 Task: Create in the project BeaconWorks in Backlog an issue 'Develop a new feature to allow for dynamic form creation and customization', assign it to team member softage.4@softage.net and change the status to IN PROGRESS. Create in the project BeaconWorks in Backlog an issue 'Improve the accuracy of search results by implementing machine learning algorithms', assign it to team member softage.1@softage.net and change the status to IN PROGRESS
Action: Mouse moved to (181, 49)
Screenshot: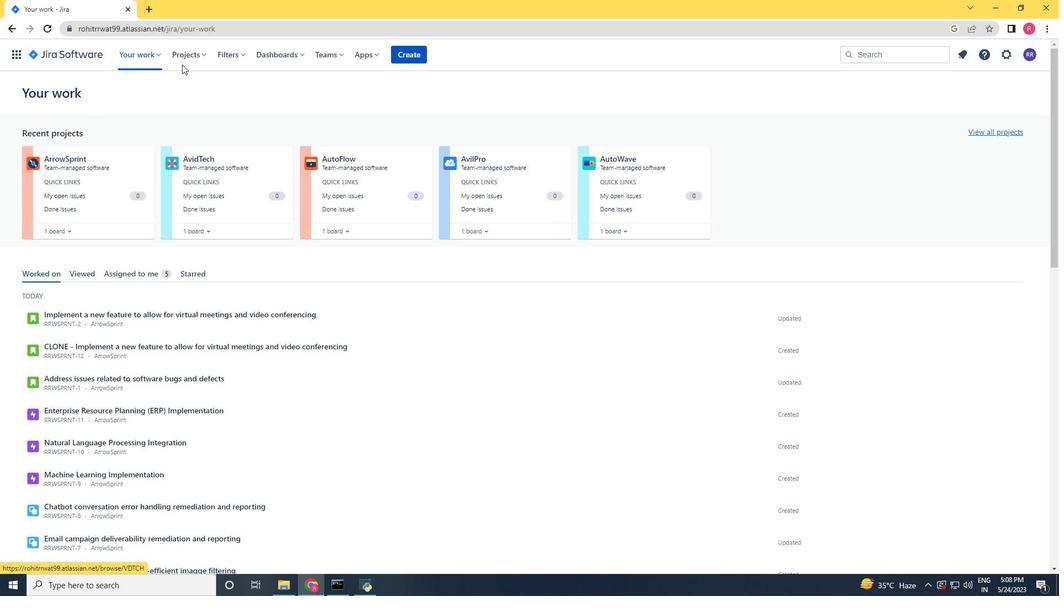 
Action: Mouse pressed left at (181, 49)
Screenshot: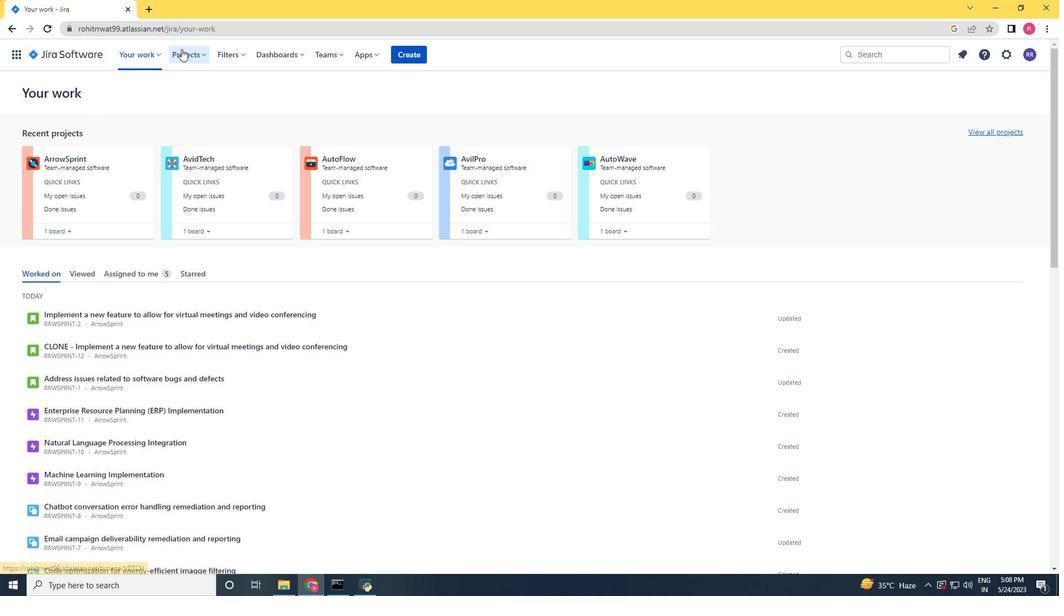 
Action: Mouse moved to (217, 103)
Screenshot: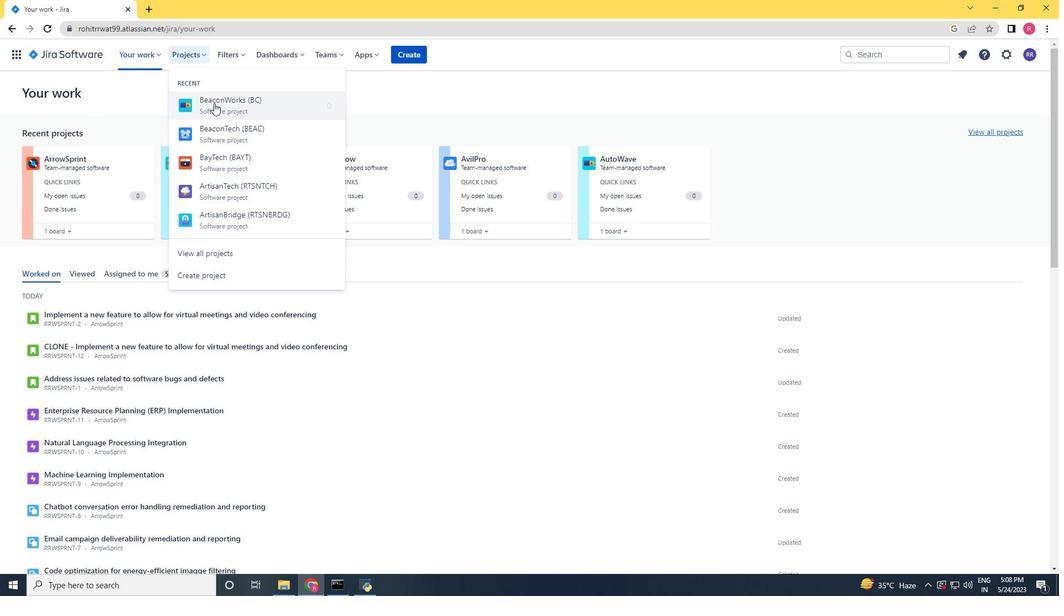 
Action: Mouse pressed left at (217, 103)
Screenshot: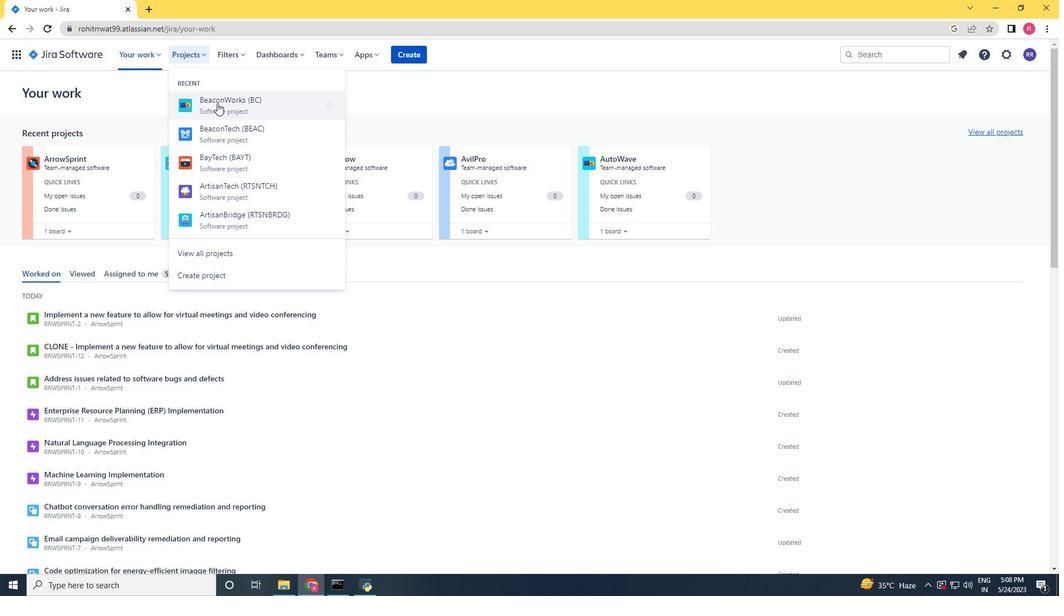 
Action: Mouse moved to (62, 166)
Screenshot: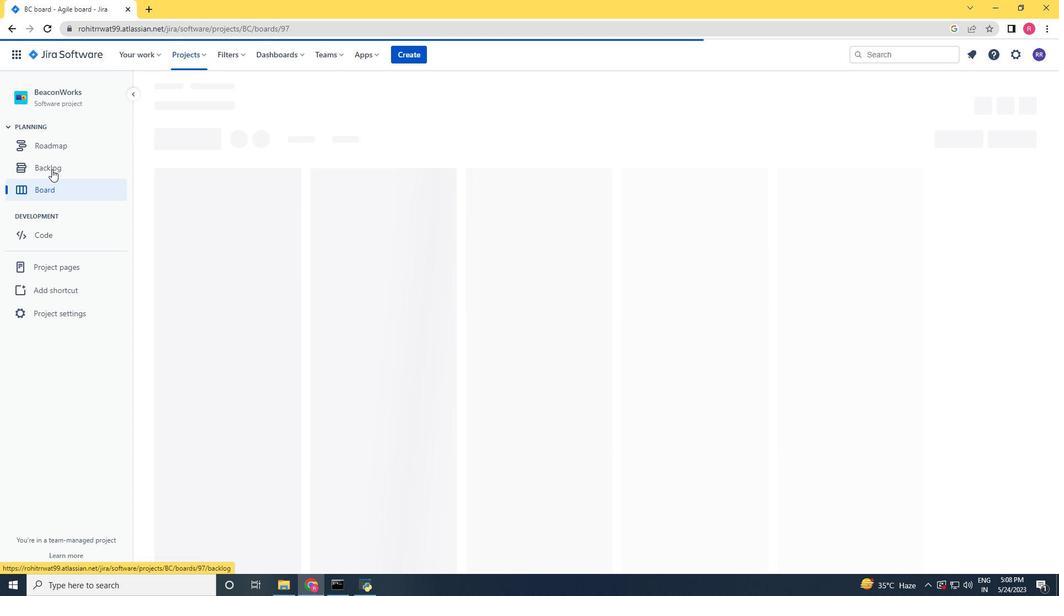 
Action: Mouse pressed left at (62, 166)
Screenshot: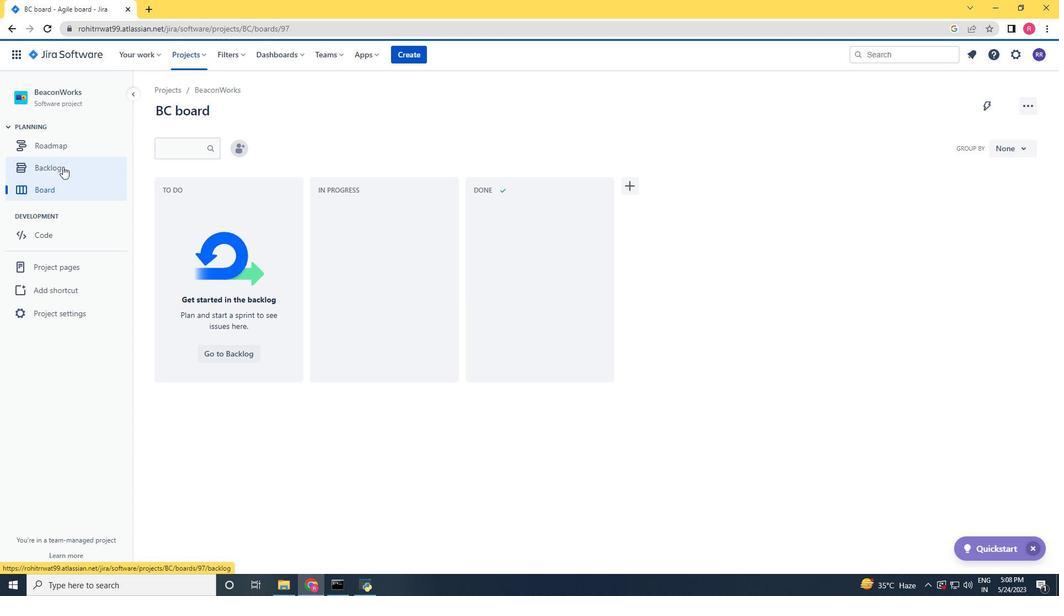 
Action: Mouse moved to (277, 399)
Screenshot: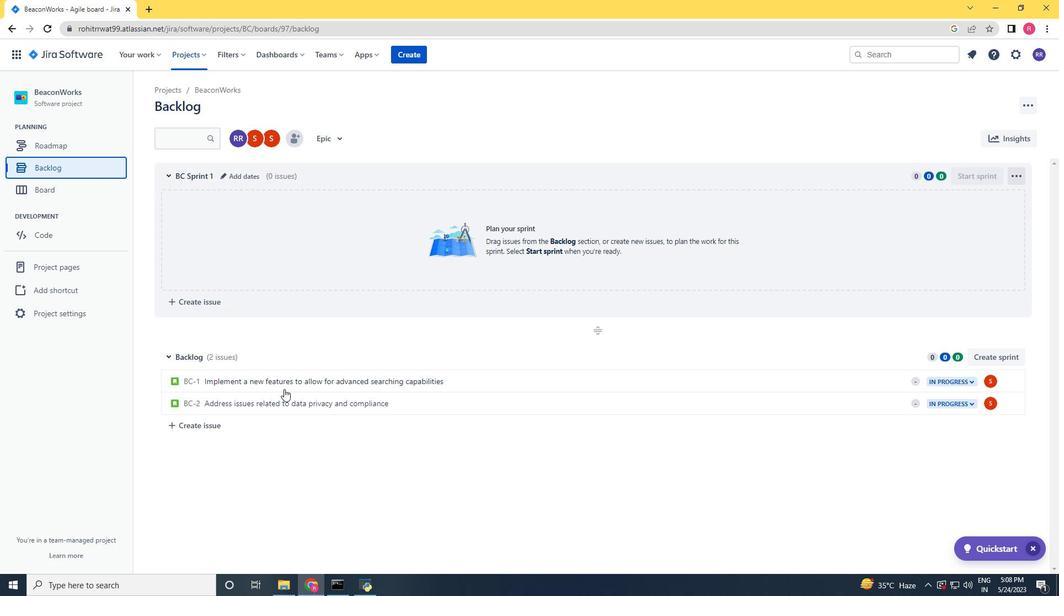 
Action: Mouse scrolled (277, 399) with delta (0, 0)
Screenshot: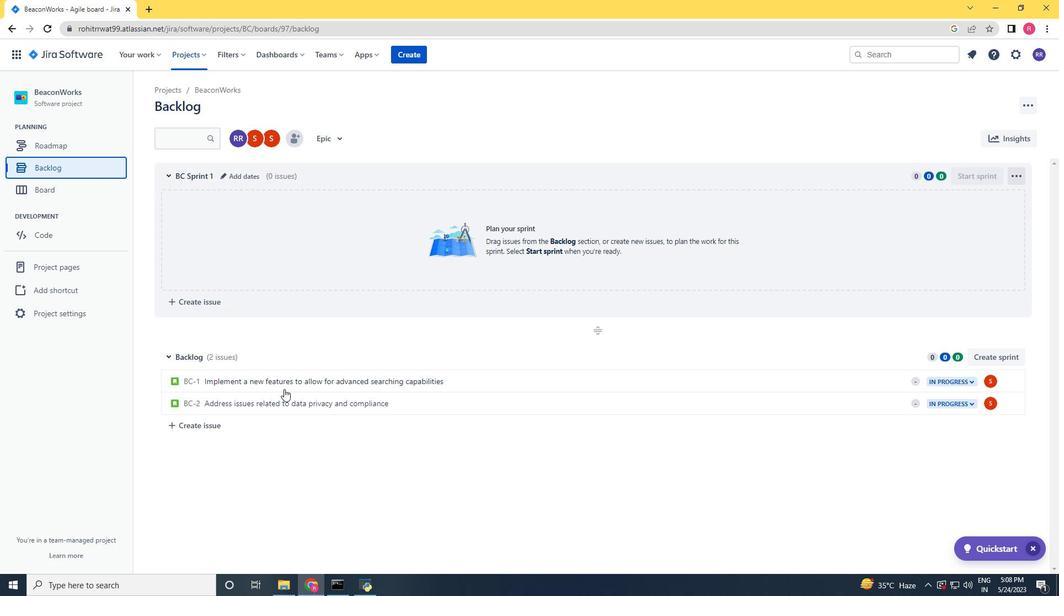 
Action: Mouse moved to (215, 429)
Screenshot: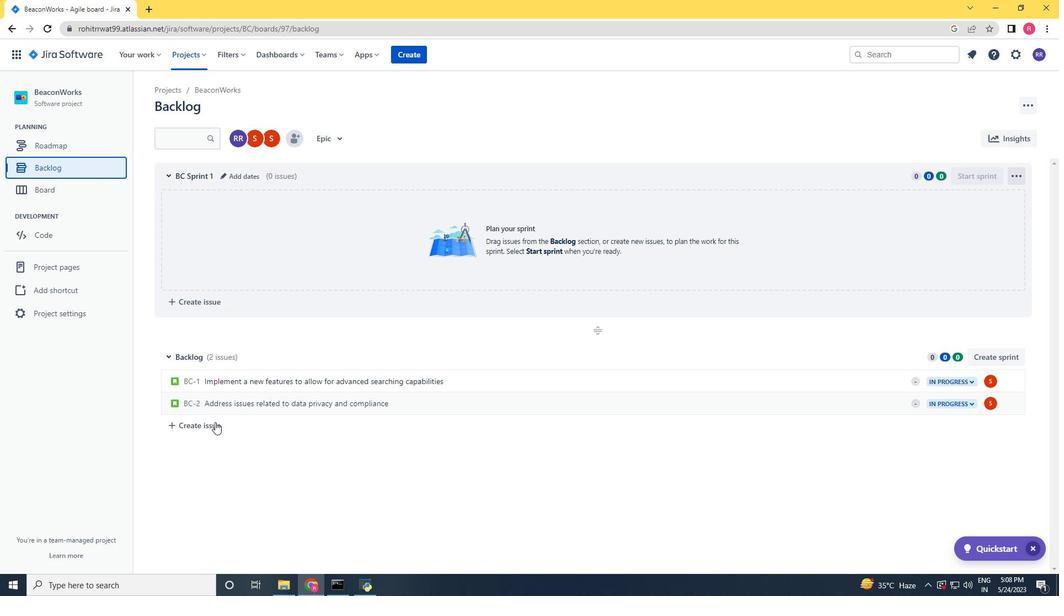 
Action: Mouse pressed left at (215, 429)
Screenshot: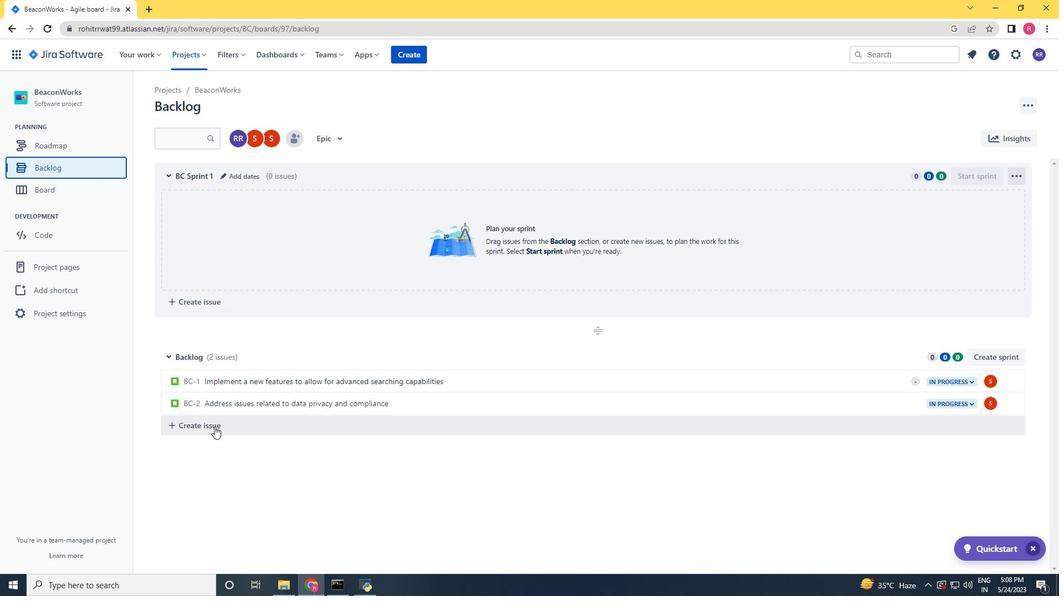 
Action: Mouse moved to (215, 430)
Screenshot: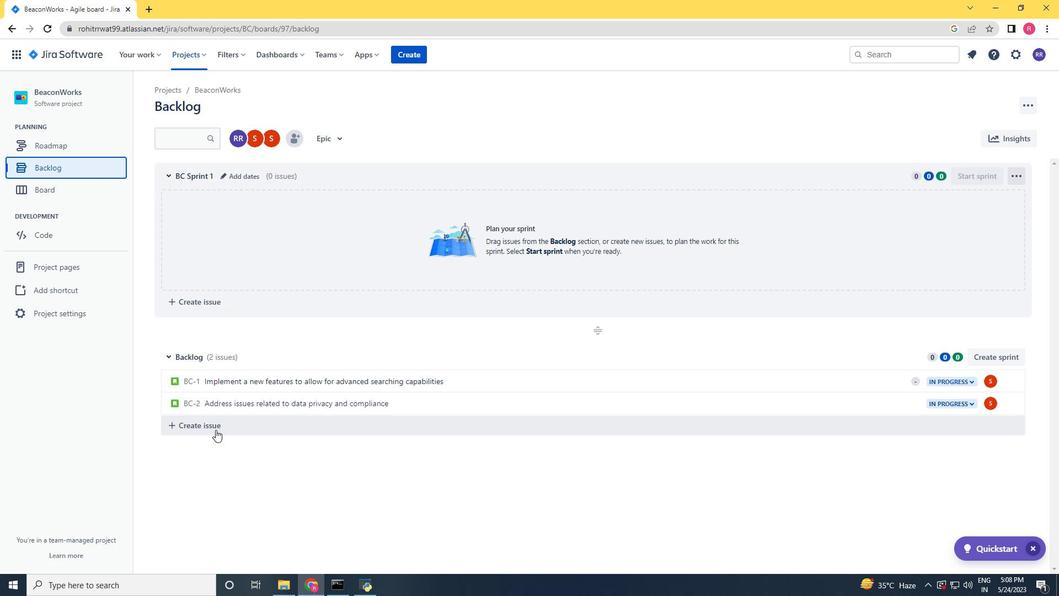 
Action: Key pressed <Key.shift>Develop<Key.space>a<Key.space>new<Key.space>featues<Key.space><Key.backspace><Key.backspace><Key.backspace><Key.backspace><Key.backspace>tures<Key.space>to<Key.space>allow<Key.space>for<Key.space>dynamic<Key.space>from<Key.space>creation<Key.space>and<Key.space>customization<Key.space><Key.enter>
Screenshot: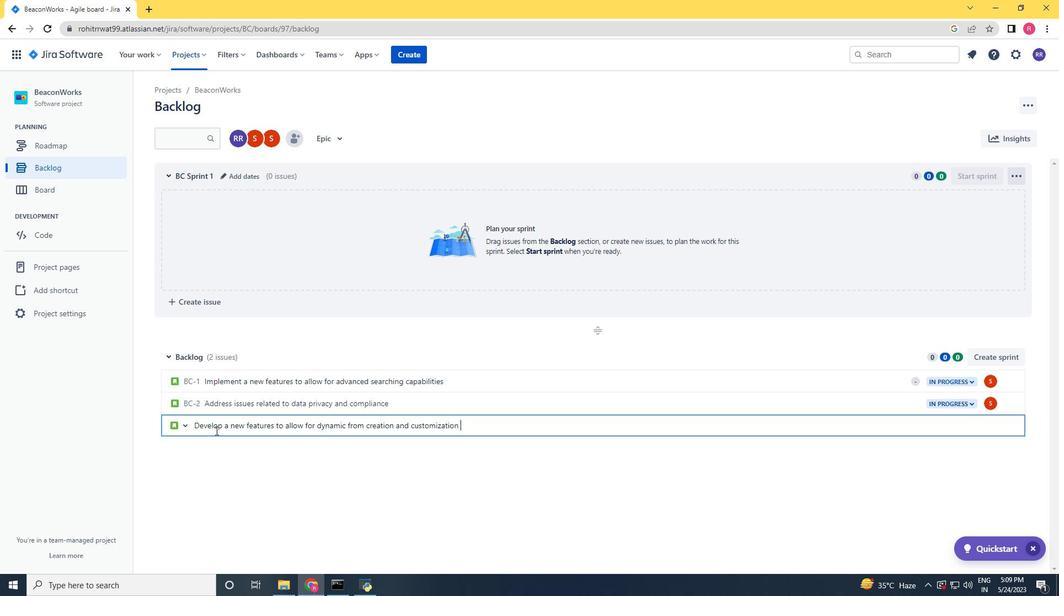 
Action: Mouse moved to (958, 427)
Screenshot: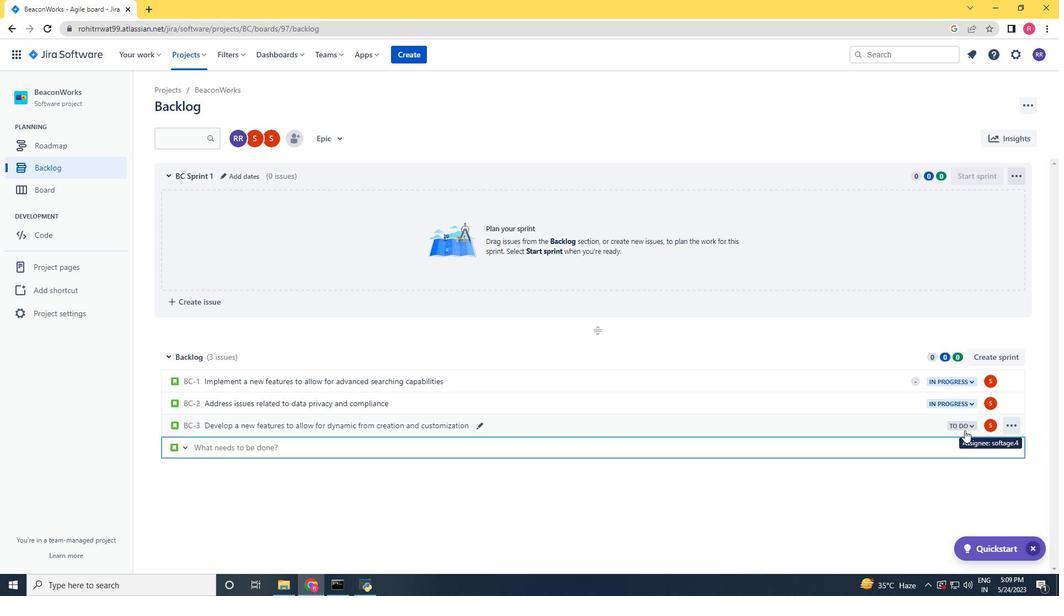 
Action: Mouse pressed left at (958, 427)
Screenshot: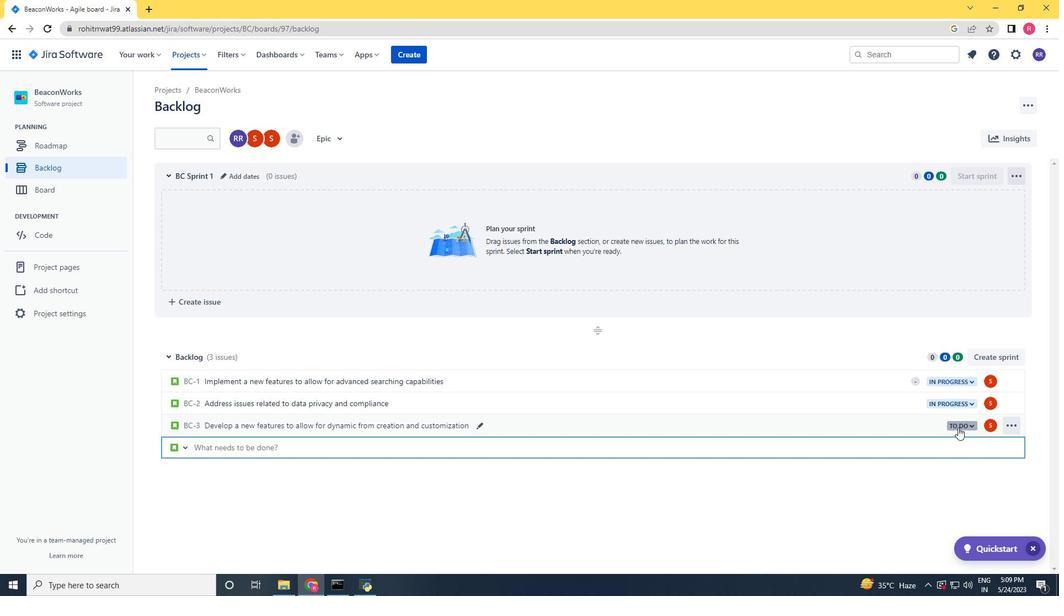 
Action: Mouse moved to (906, 447)
Screenshot: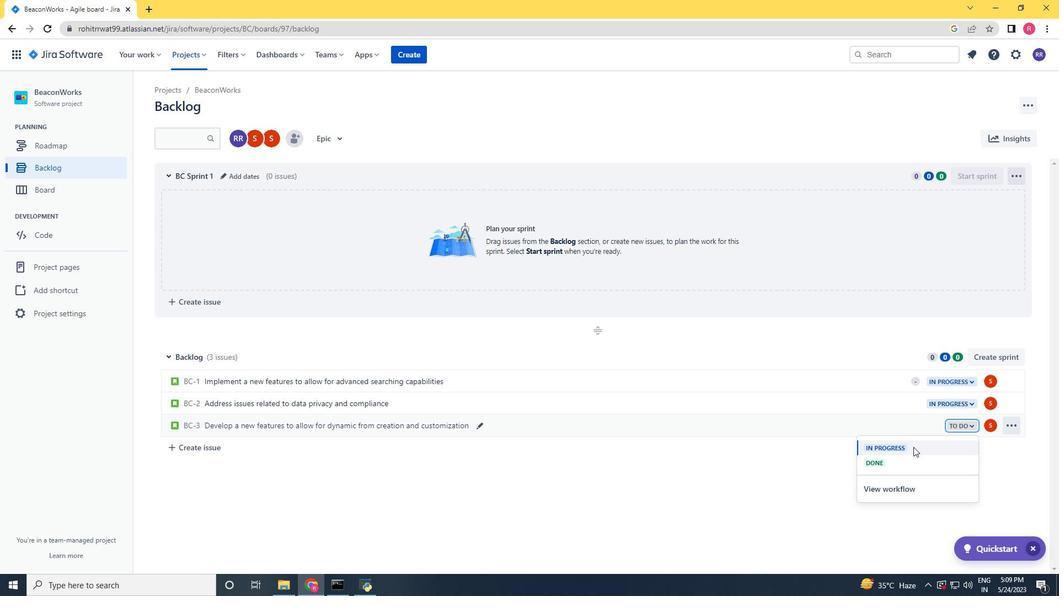 
Action: Mouse pressed left at (906, 447)
Screenshot: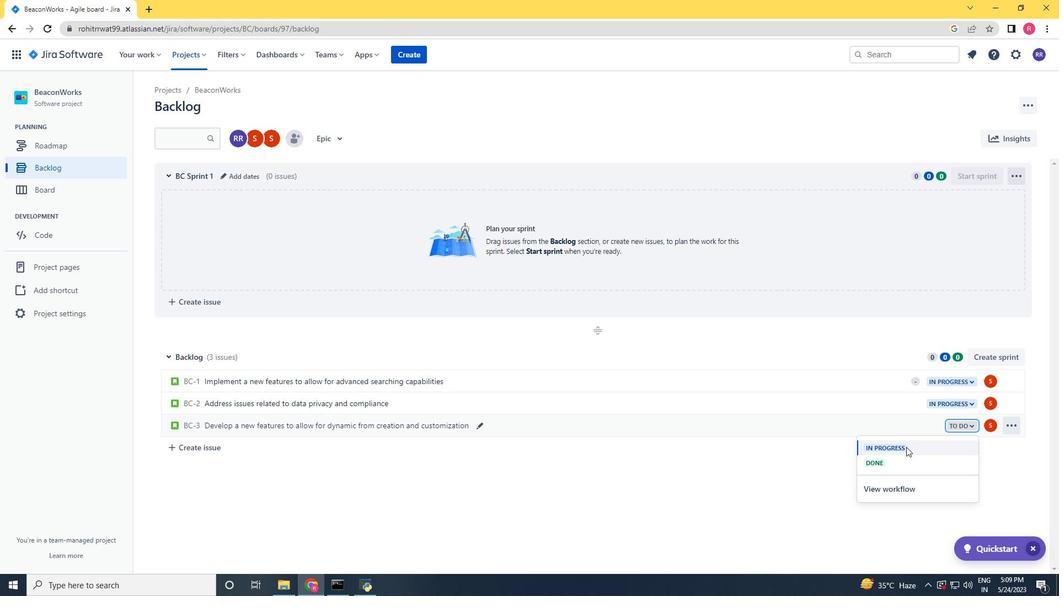 
Action: Mouse moved to (222, 451)
Screenshot: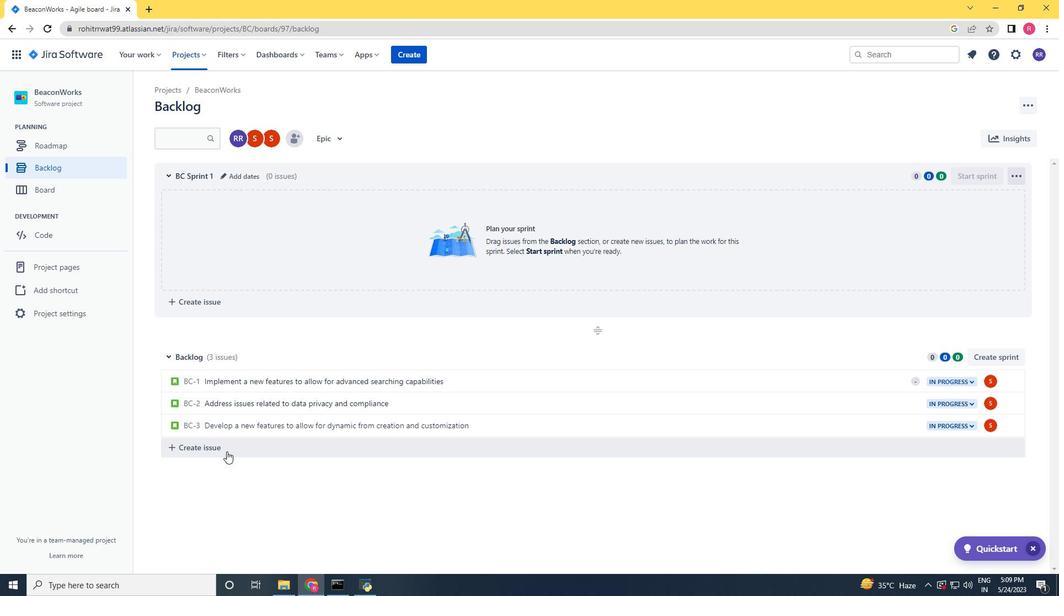 
Action: Mouse pressed left at (222, 451)
Screenshot: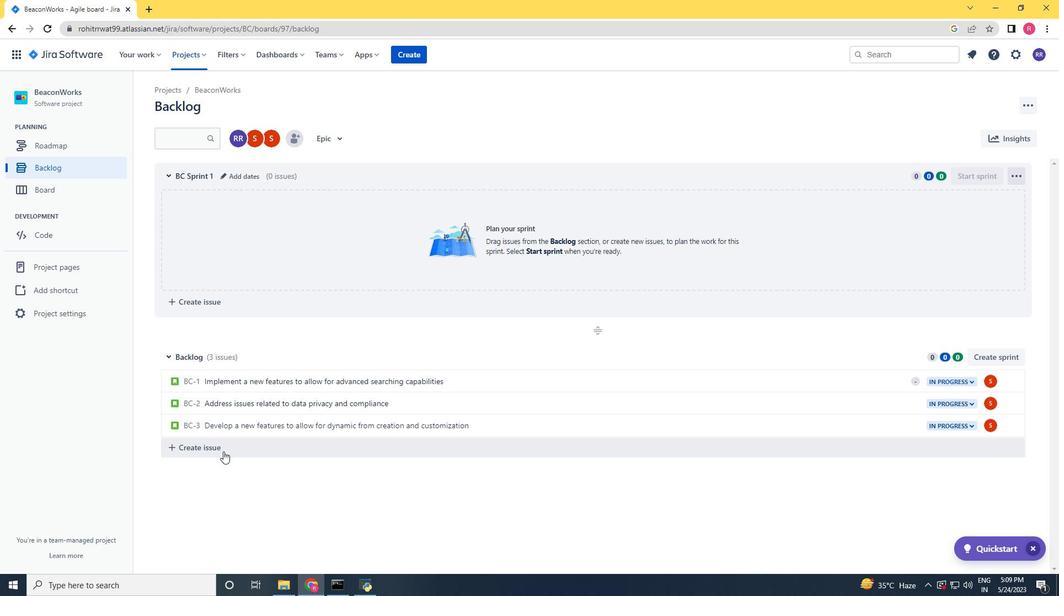 
Action: Key pressed <Key.shift_r>Improve<Key.space>the<Key.space>accuracy<Key.space>of<Key.space>searching<Key.space><Key.backspace><Key.backspace><Key.backspace><Key.backspace><Key.space>resuk<Key.backspace>lt<Key.space><Key.backspace>s<Key.space>by<Key.space>implementing<Key.space>machine<Key.space>learning<Key.space>algorithms<Key.space><Key.enter>
Screenshot: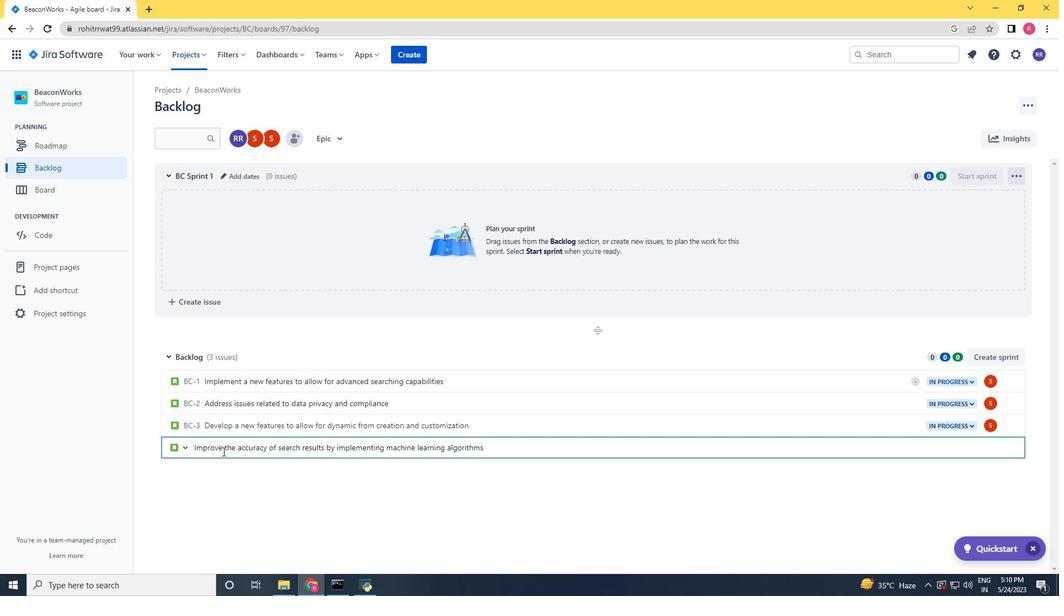 
Action: Mouse moved to (986, 446)
Screenshot: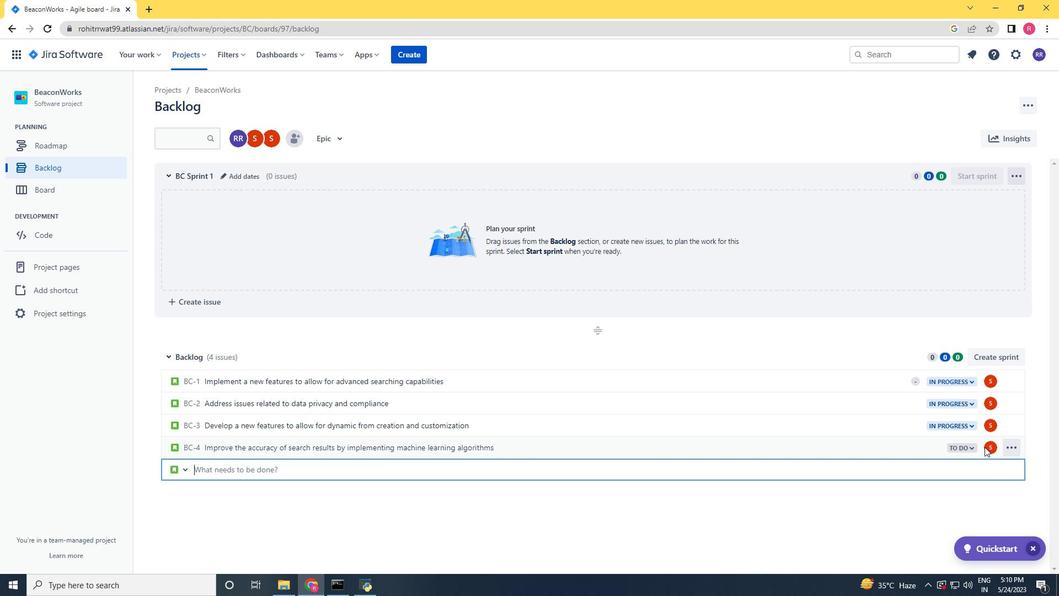 
Action: Mouse pressed left at (986, 446)
Screenshot: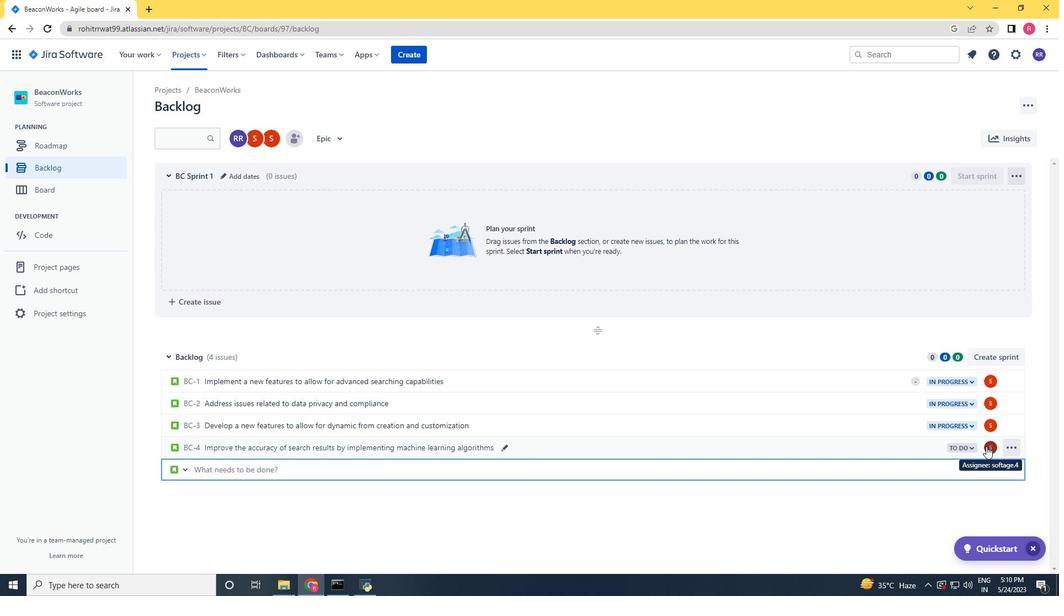 
Action: Mouse moved to (987, 445)
Screenshot: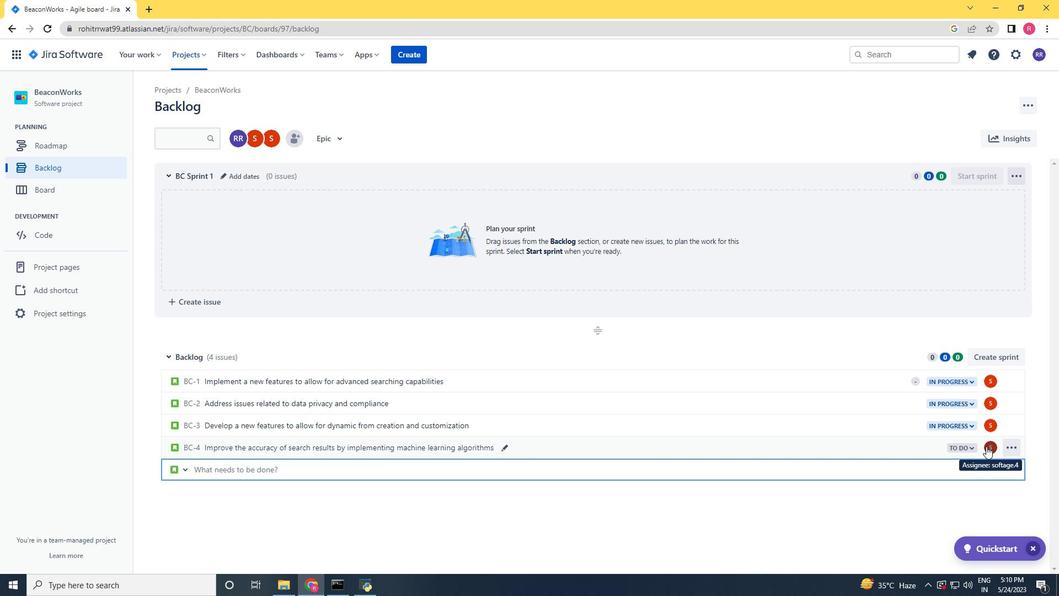 
Action: Key pressed softage.1<Key.shift>@softage.net
Screenshot: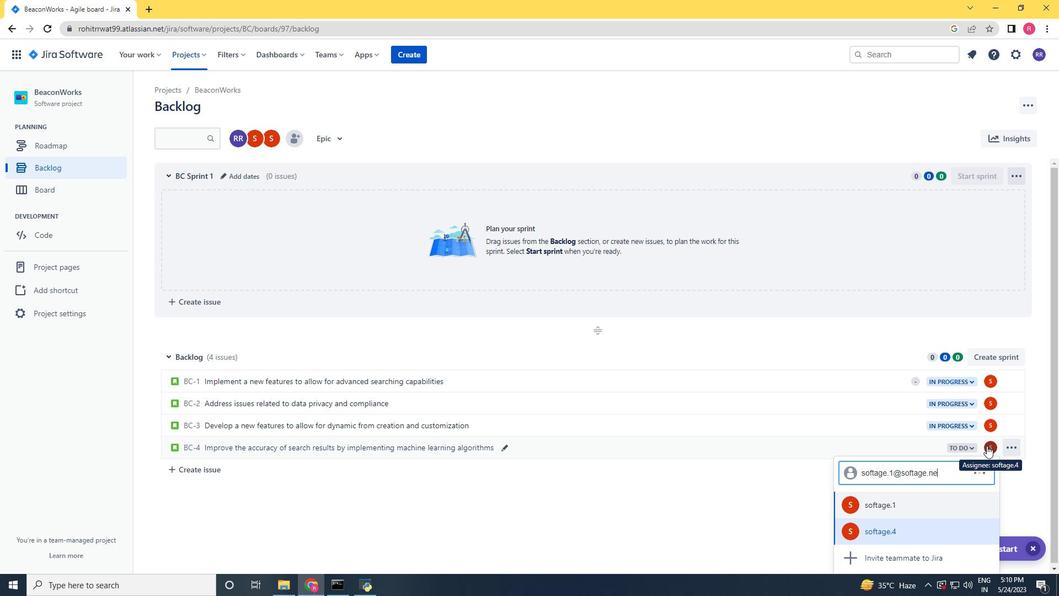 
Action: Mouse moved to (916, 497)
Screenshot: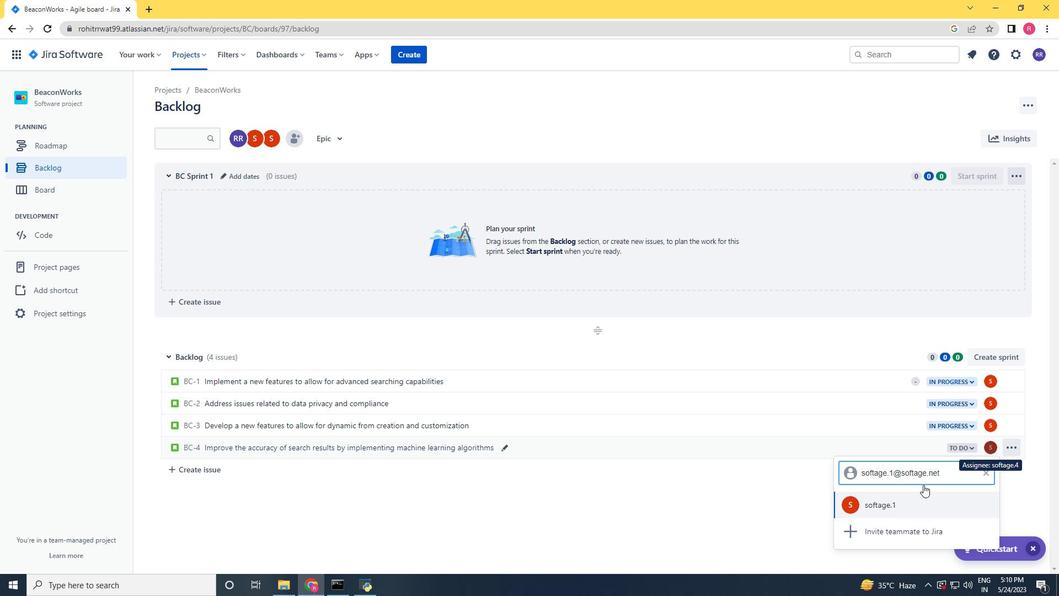 
Action: Mouse pressed left at (916, 497)
Screenshot: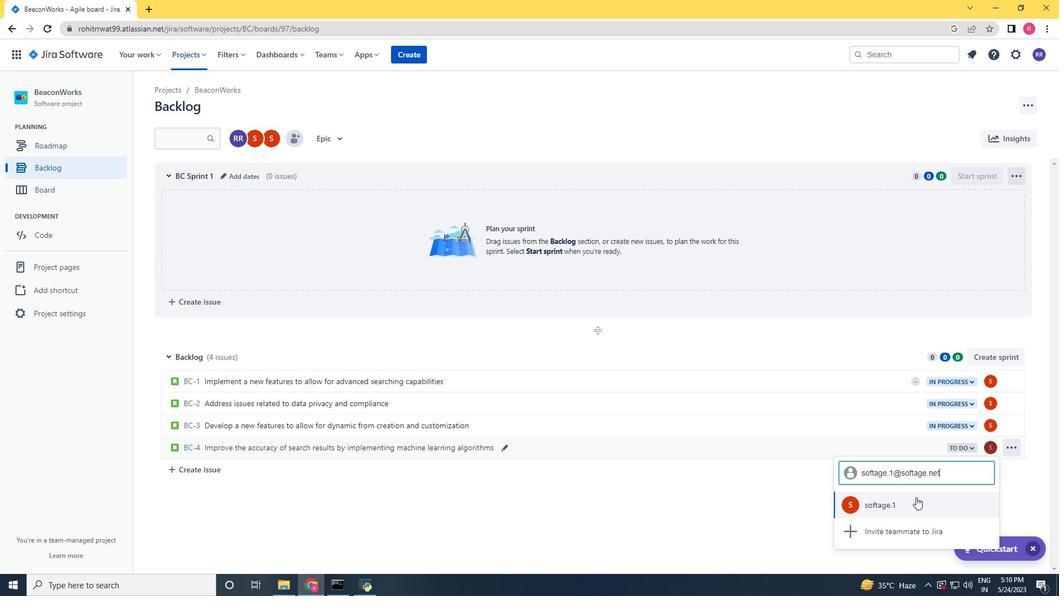 
Action: Mouse moved to (964, 449)
Screenshot: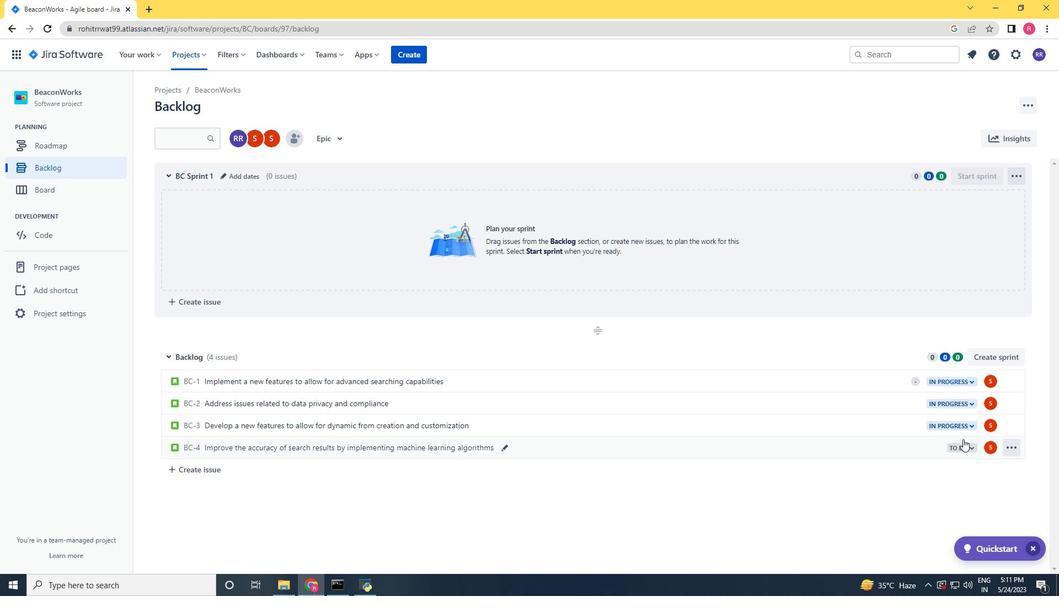 
Action: Mouse pressed left at (964, 449)
Screenshot: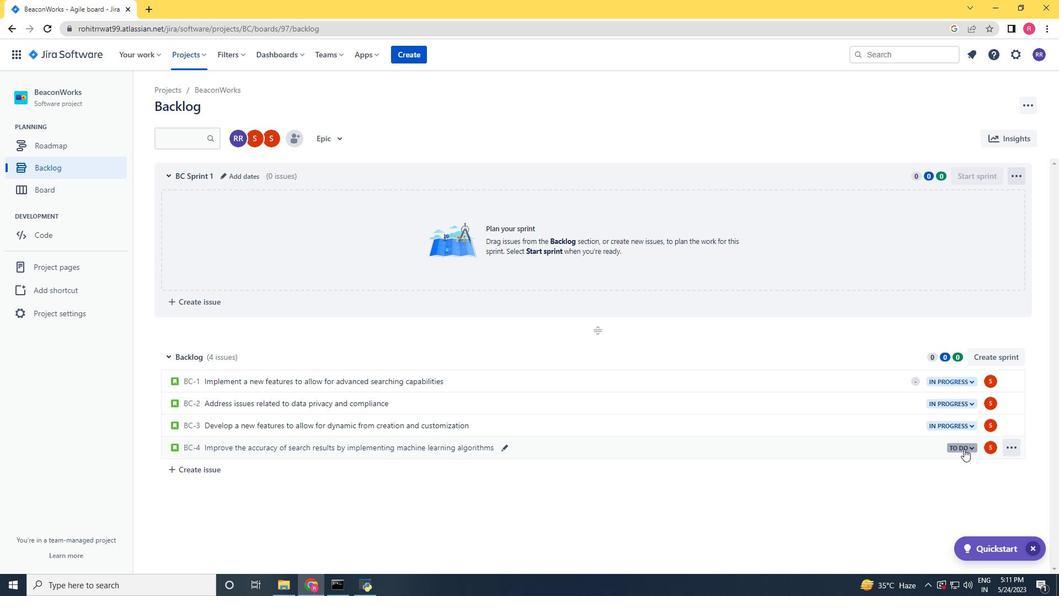 
Action: Mouse moved to (899, 471)
Screenshot: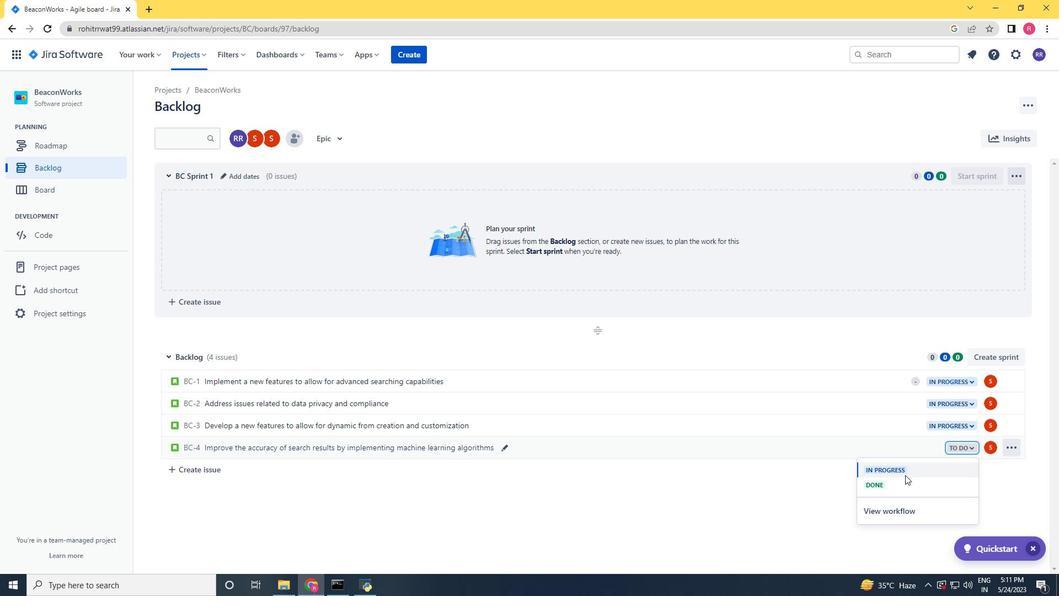 
Action: Mouse pressed left at (899, 471)
Screenshot: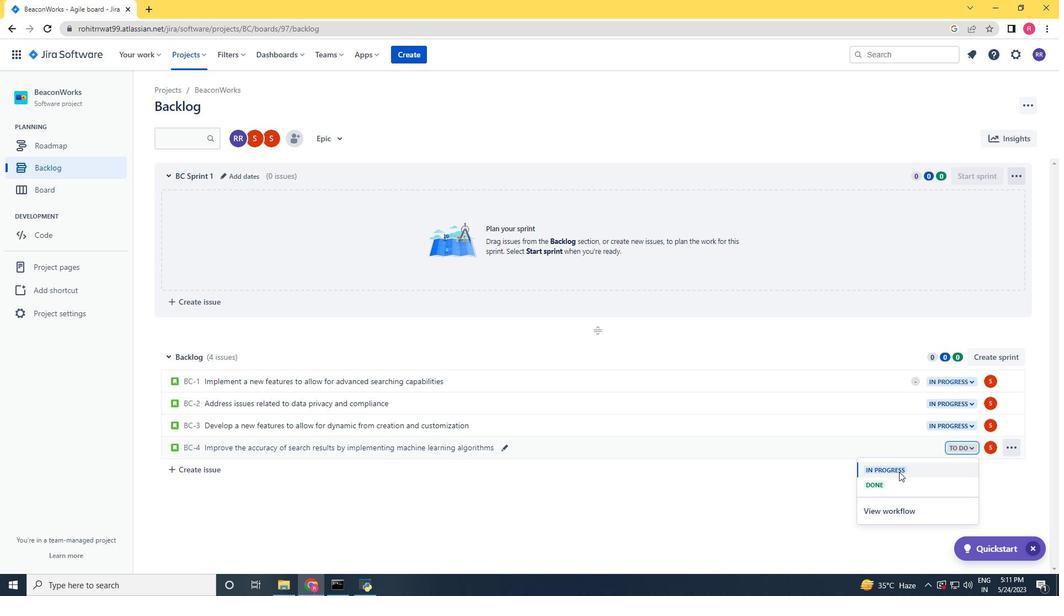 
Action: Mouse moved to (681, 477)
Screenshot: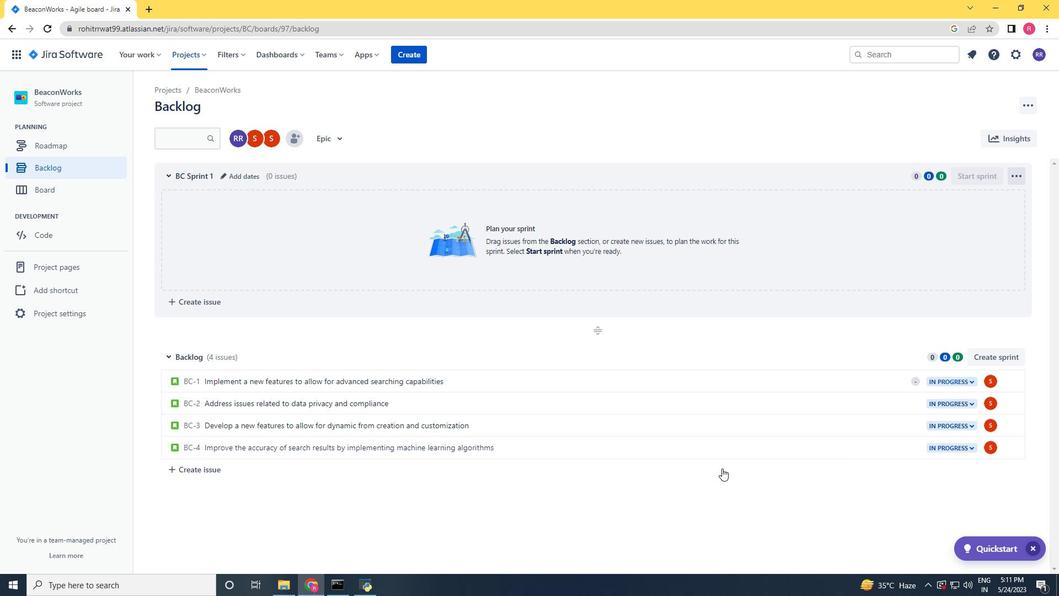 
